 Task: Move the task Create a new online platform for online nutrition coaching to the section To-Do in the project BlueChip and sort the tasks in the project by Last modified on
Action: Mouse moved to (605, 380)
Screenshot: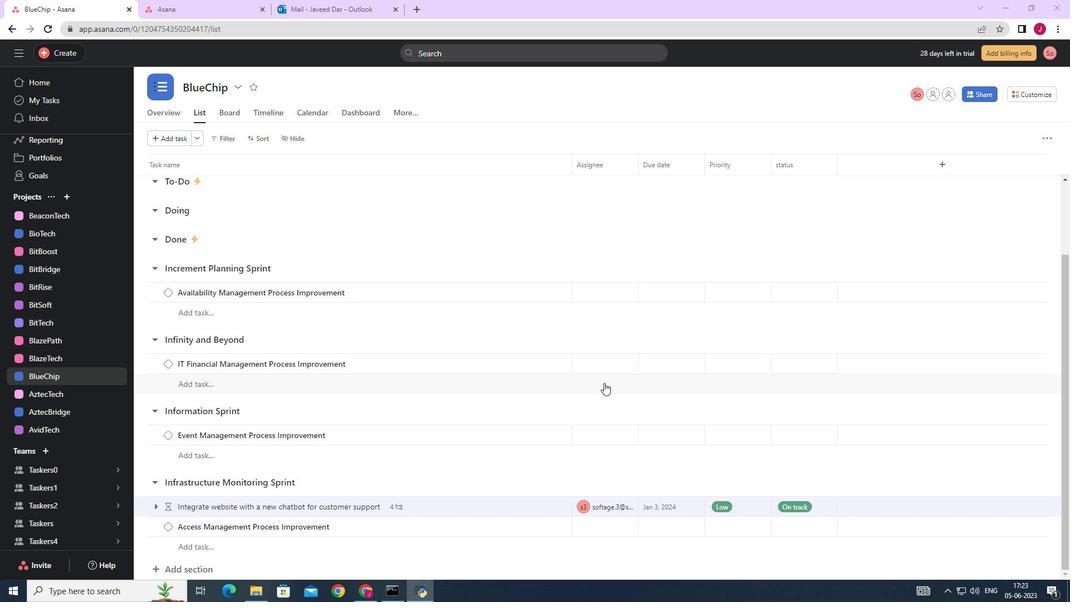 
Action: Mouse scrolled (605, 379) with delta (0, 0)
Screenshot: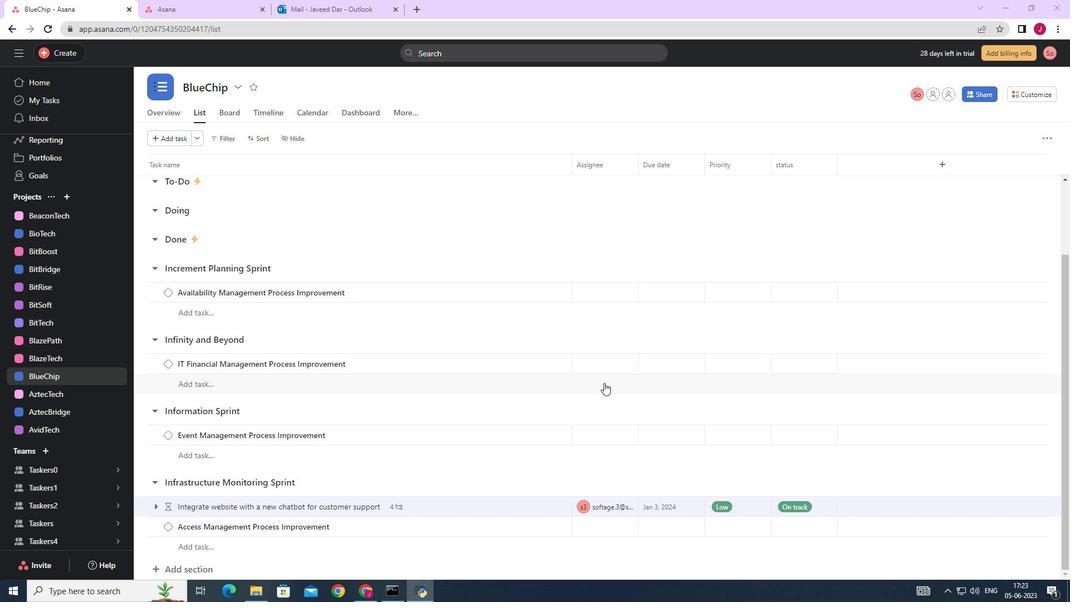 
Action: Mouse scrolled (605, 379) with delta (0, 0)
Screenshot: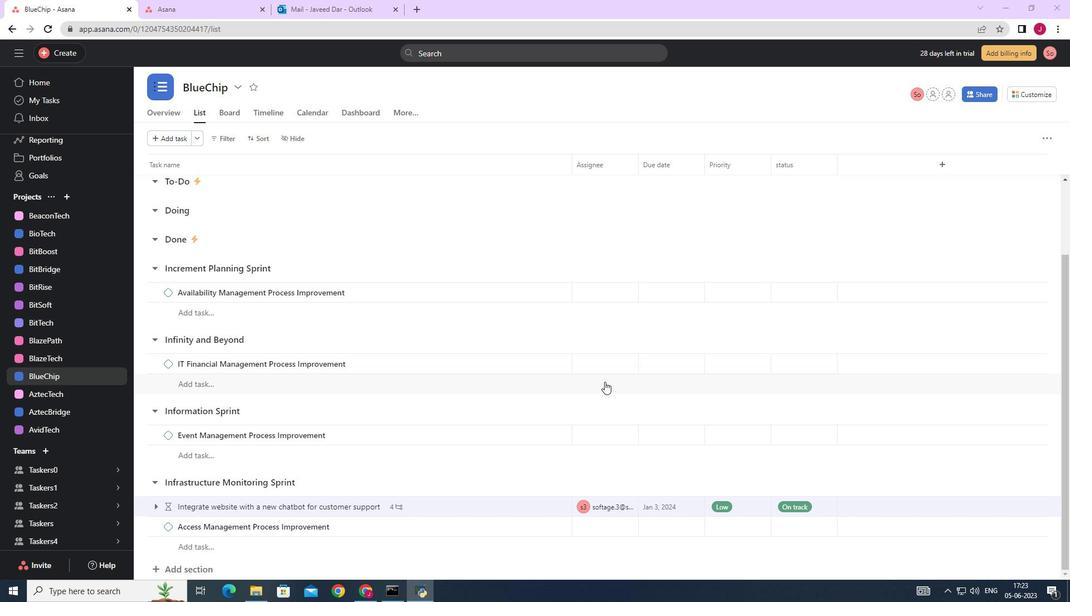 
Action: Mouse scrolled (605, 379) with delta (0, 0)
Screenshot: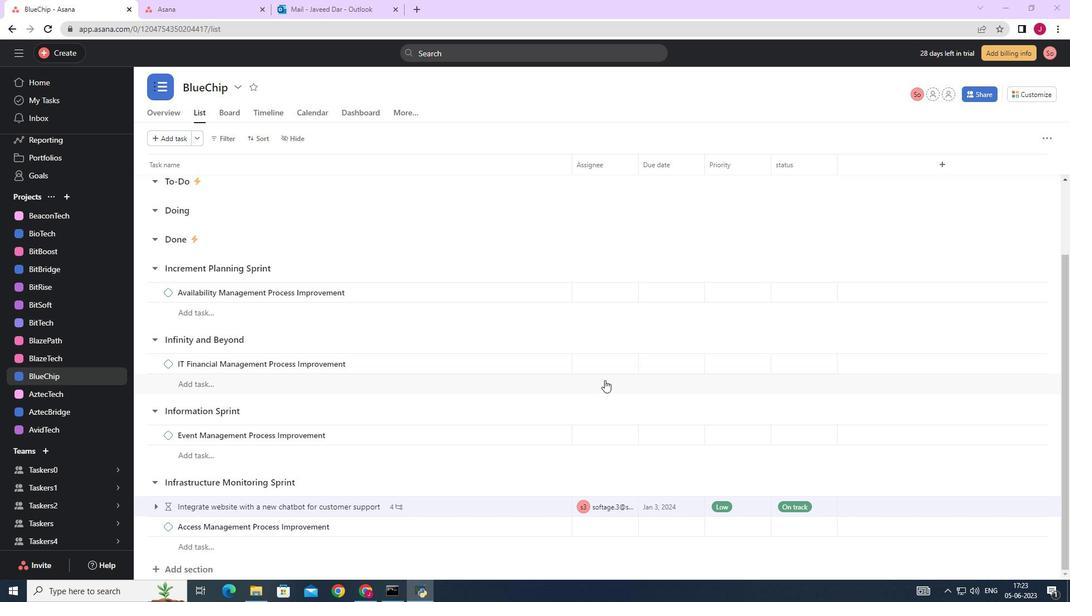 
Action: Mouse scrolled (605, 379) with delta (0, 0)
Screenshot: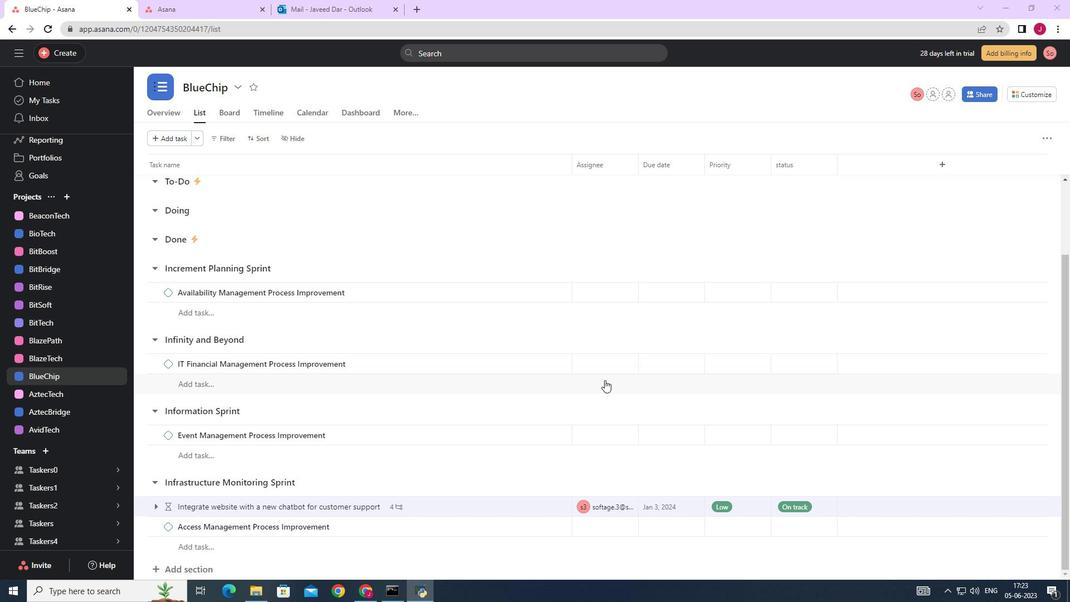 
Action: Mouse moved to (605, 379)
Screenshot: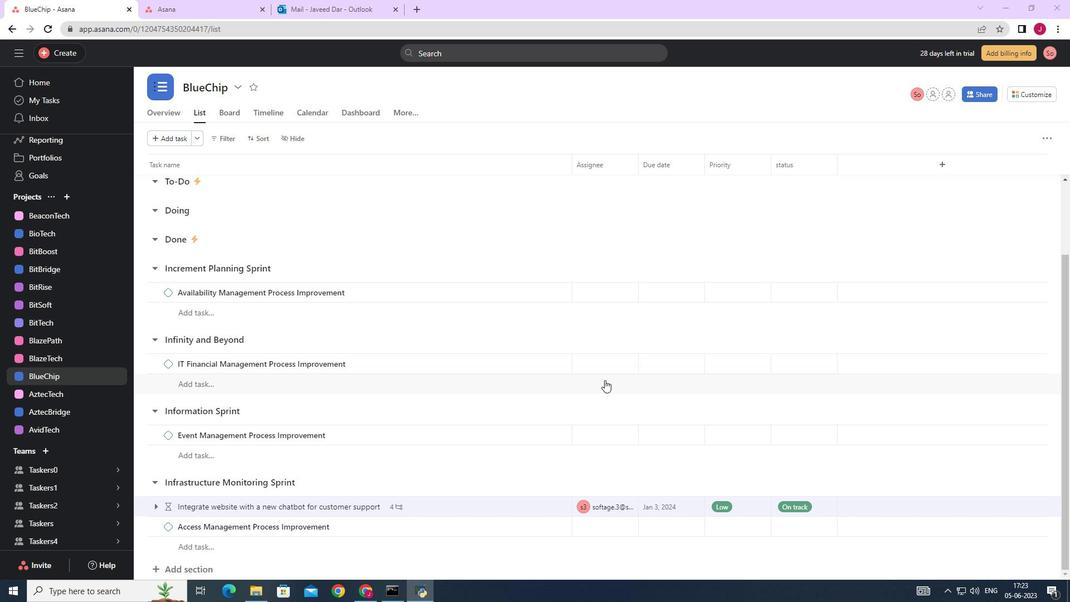 
Action: Mouse scrolled (605, 380) with delta (0, 0)
Screenshot: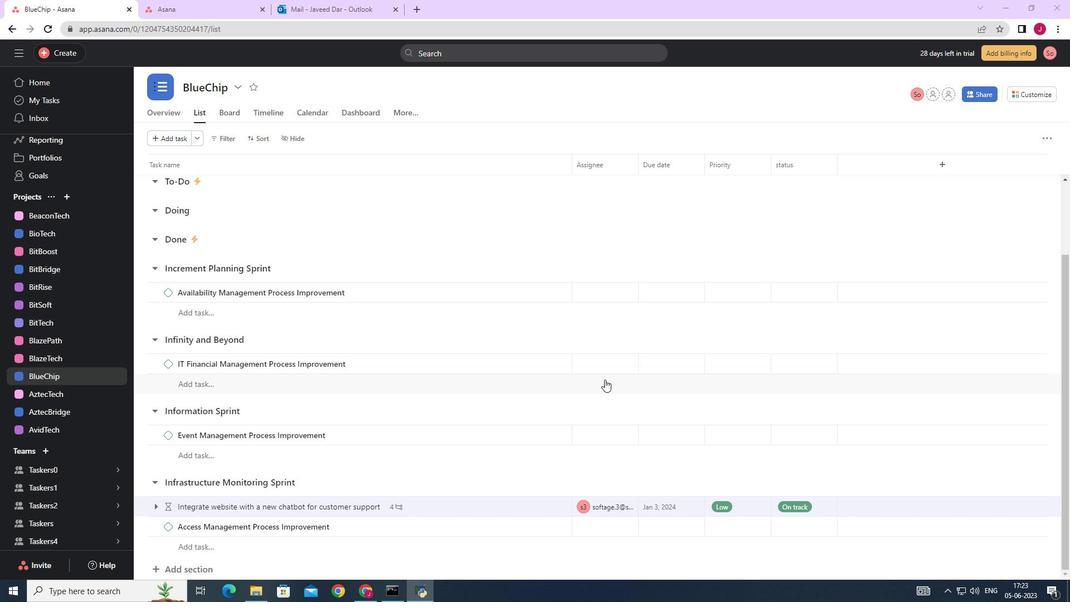 
Action: Mouse scrolled (605, 380) with delta (0, 0)
Screenshot: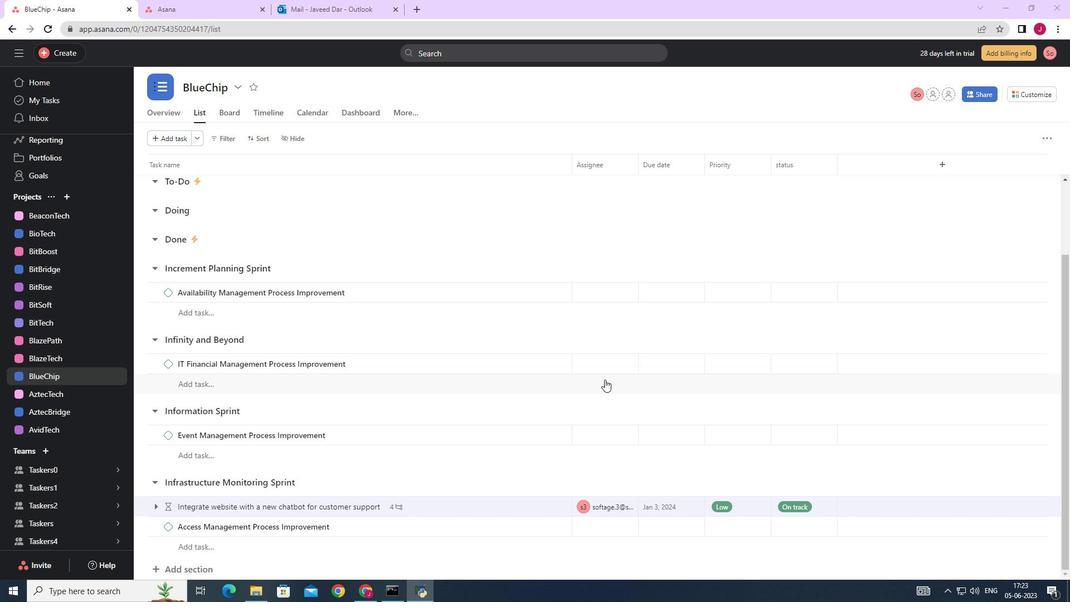 
Action: Mouse scrolled (605, 380) with delta (0, 0)
Screenshot: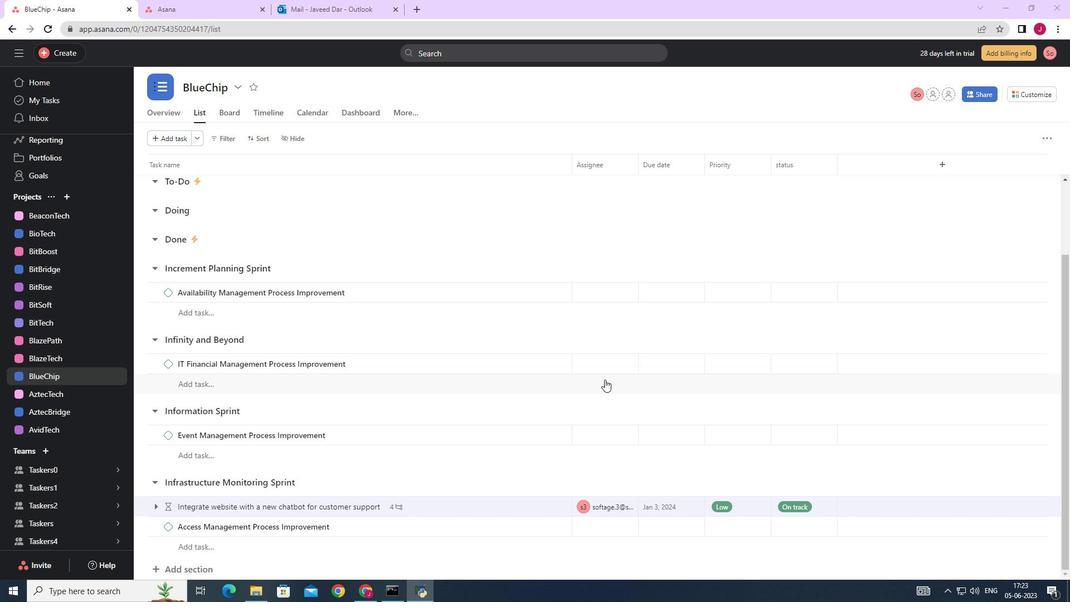 
Action: Mouse scrolled (605, 380) with delta (0, 0)
Screenshot: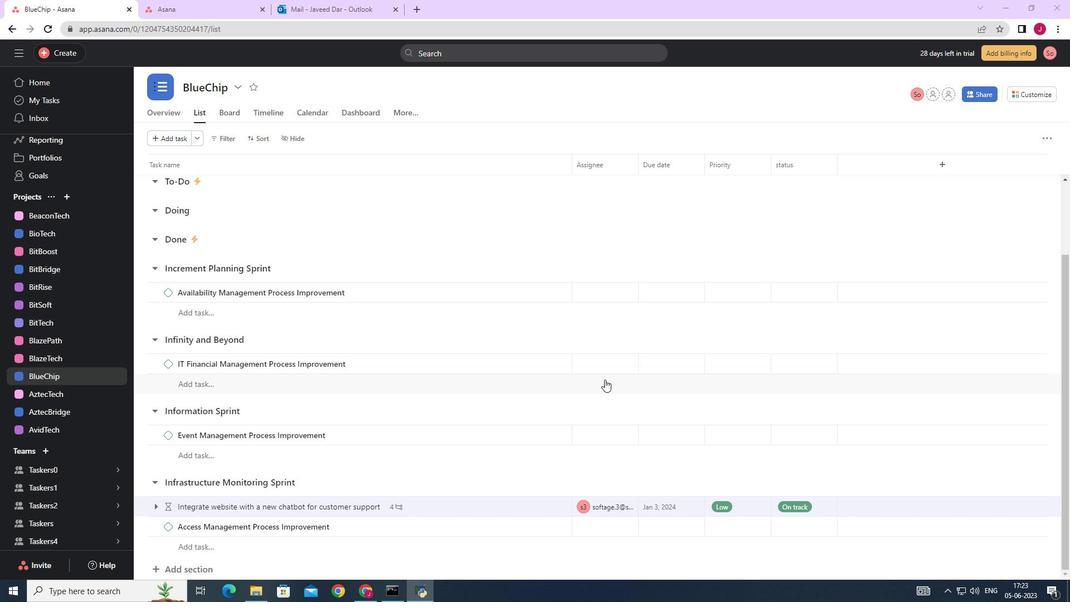 
Action: Mouse moved to (598, 372)
Screenshot: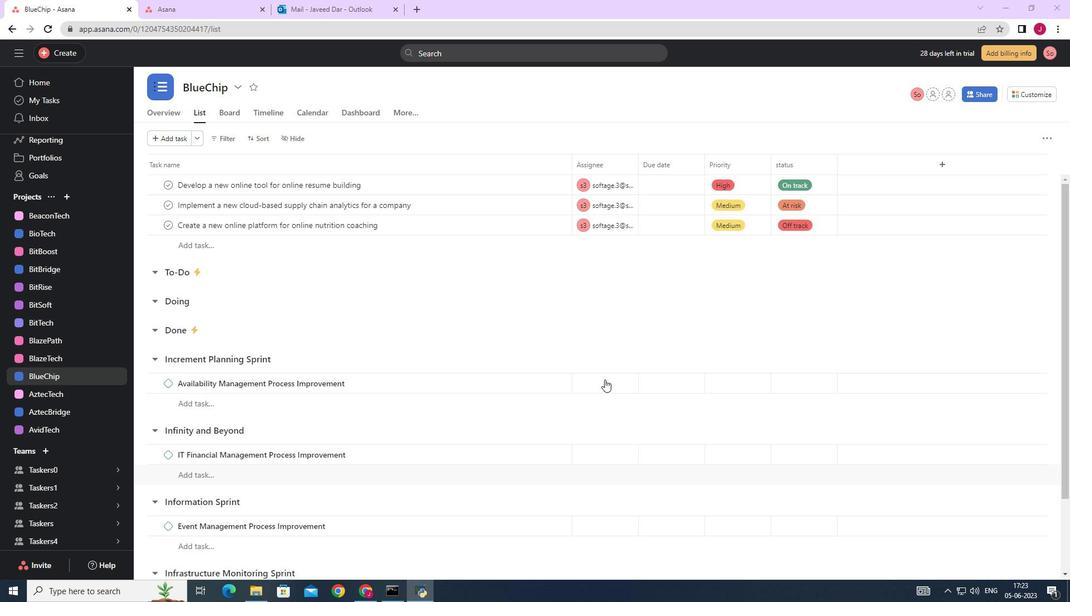 
Action: Mouse scrolled (599, 372) with delta (0, 0)
Screenshot: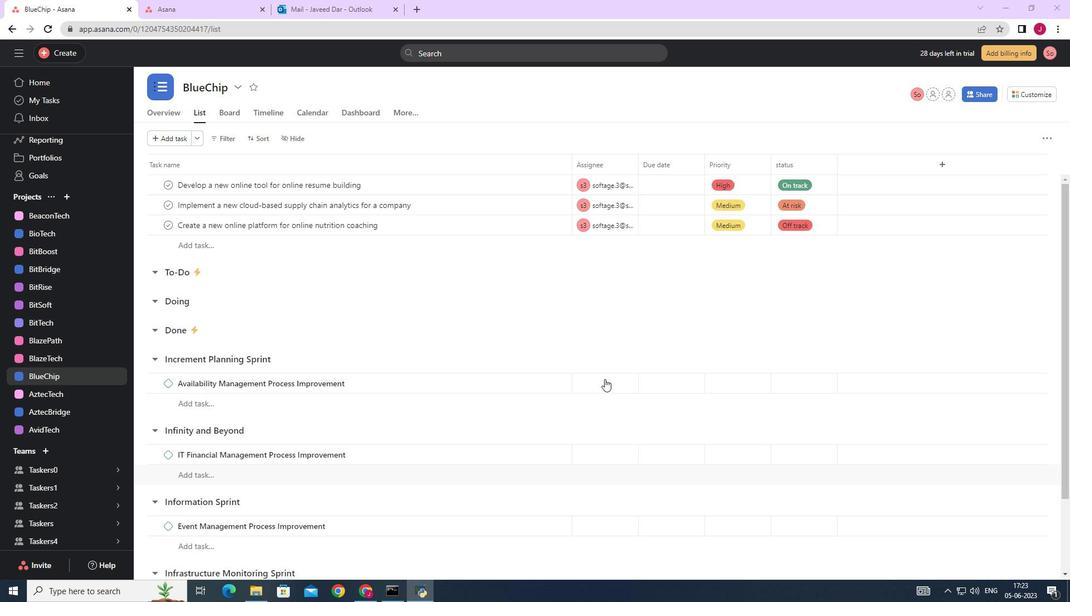 
Action: Mouse moved to (598, 372)
Screenshot: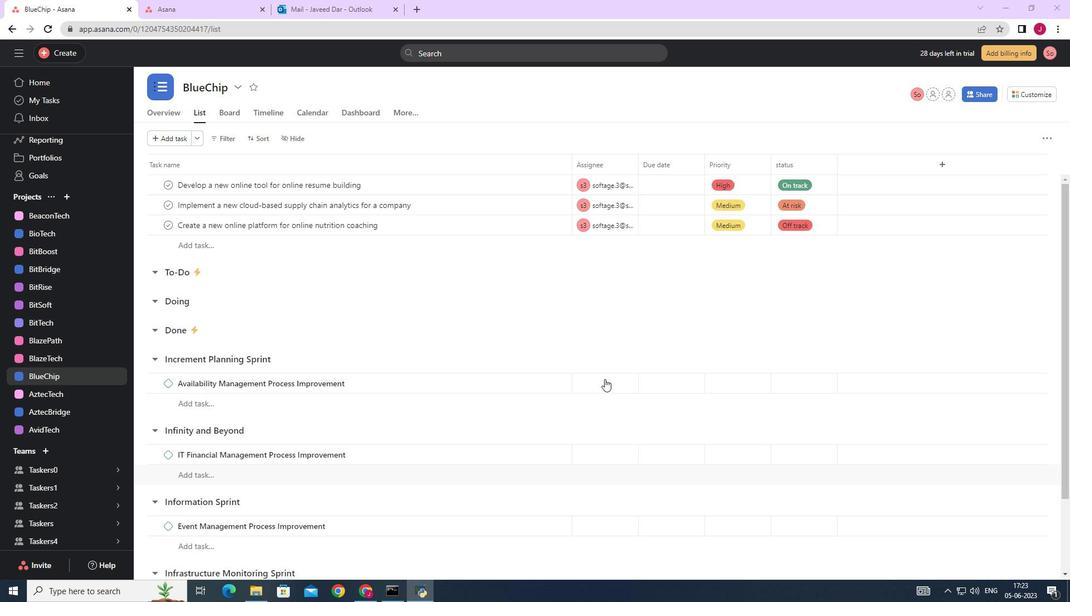 
Action: Mouse scrolled (599, 372) with delta (0, 0)
Screenshot: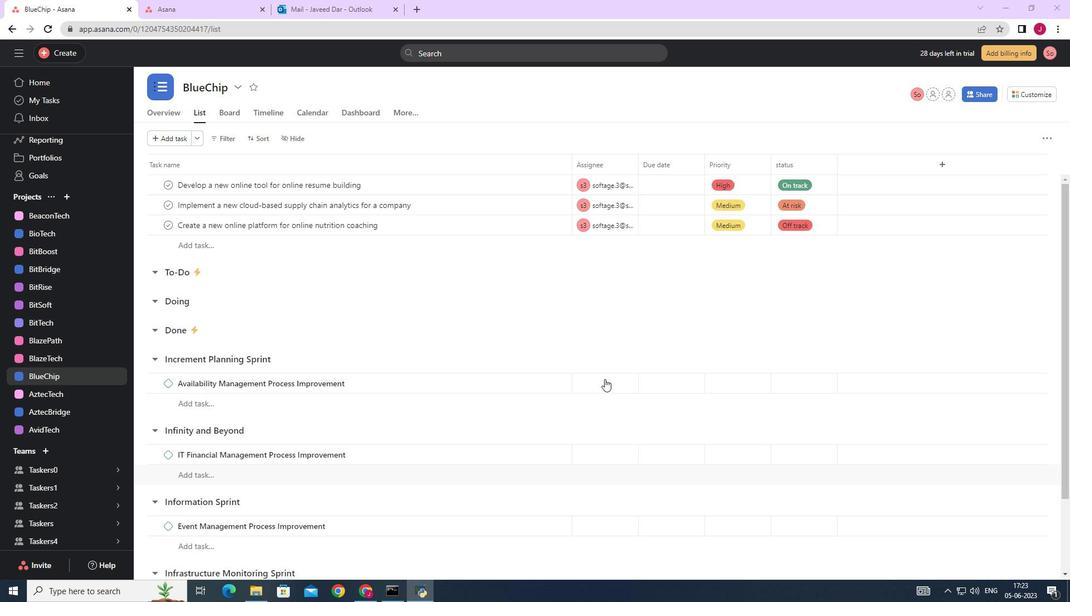 
Action: Mouse moved to (598, 372)
Screenshot: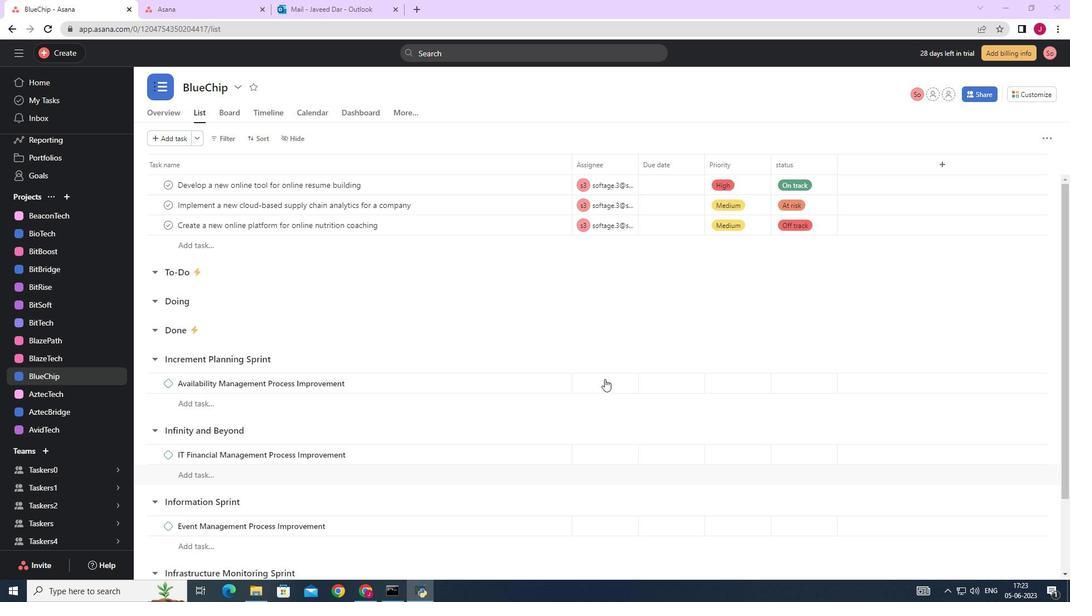 
Action: Mouse scrolled (599, 372) with delta (0, 0)
Screenshot: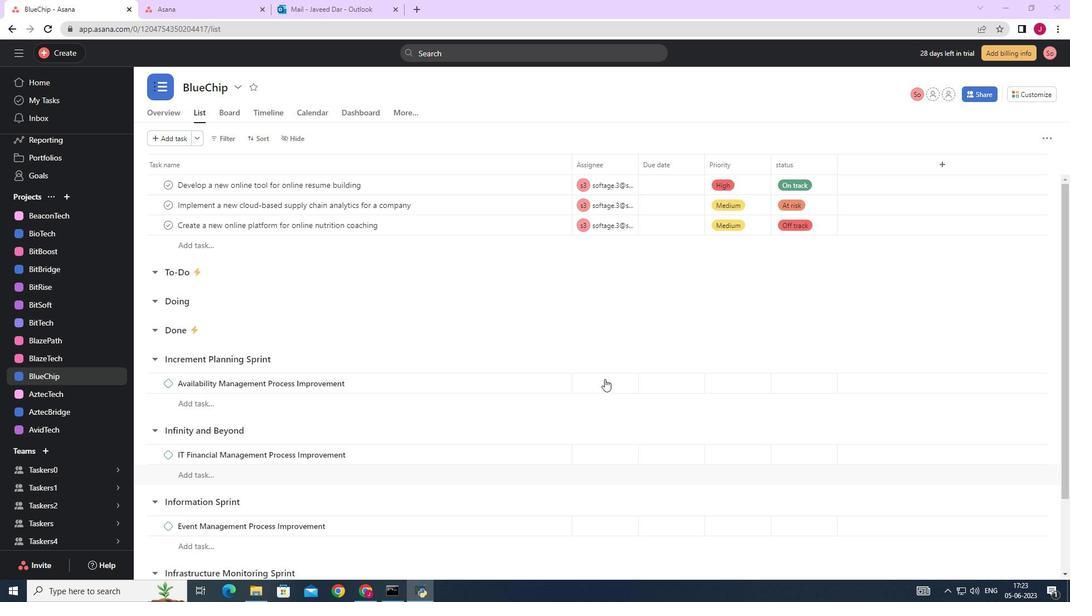 
Action: Mouse moved to (596, 372)
Screenshot: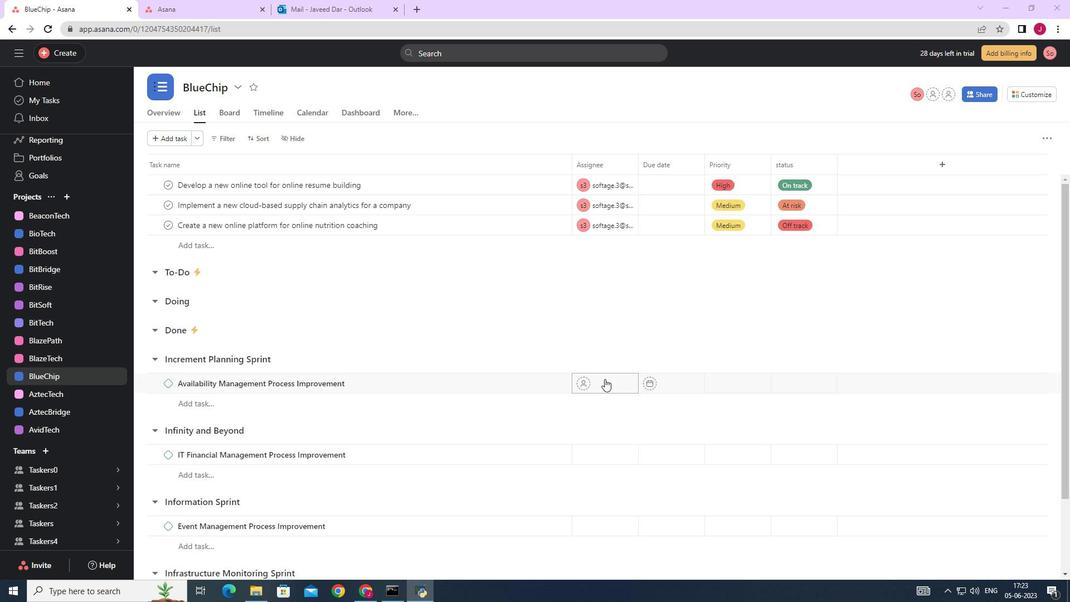 
Action: Mouse scrolled (598, 371) with delta (0, 0)
Screenshot: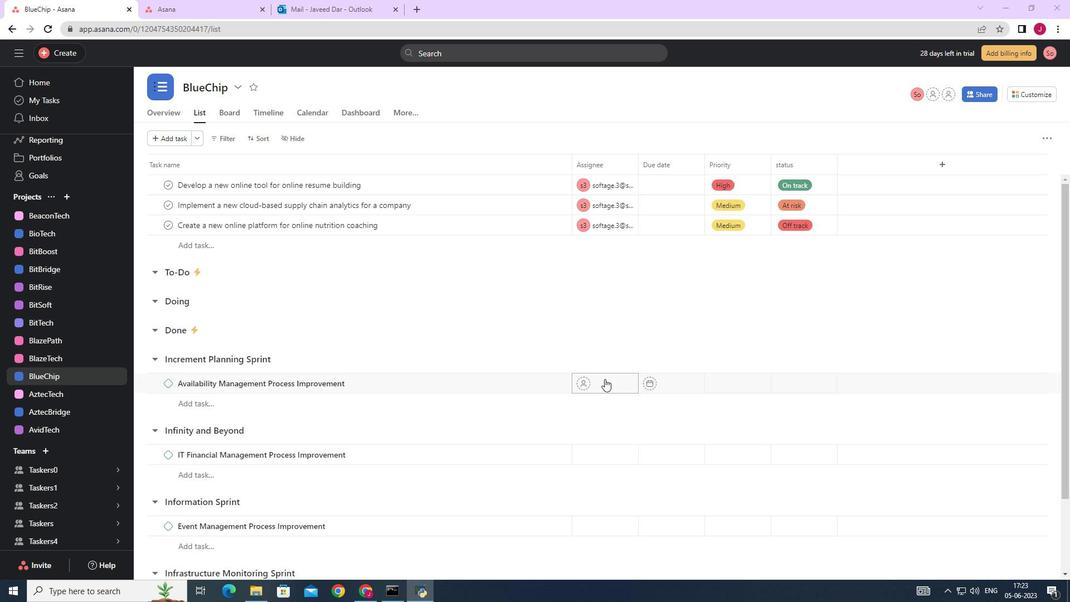 
Action: Mouse moved to (590, 368)
Screenshot: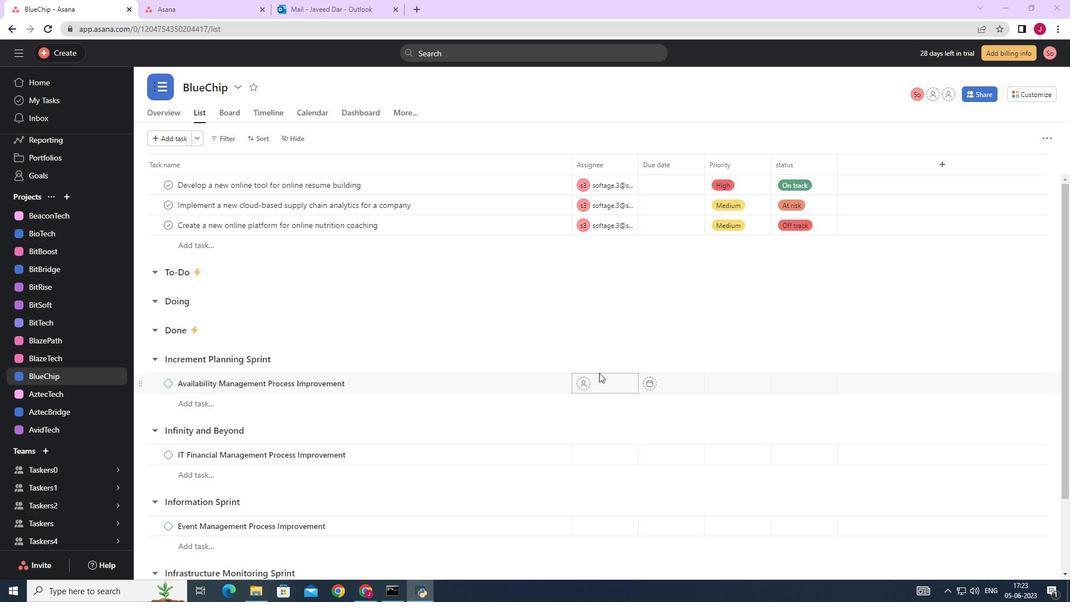 
Action: Mouse scrolled (590, 369) with delta (0, 0)
Screenshot: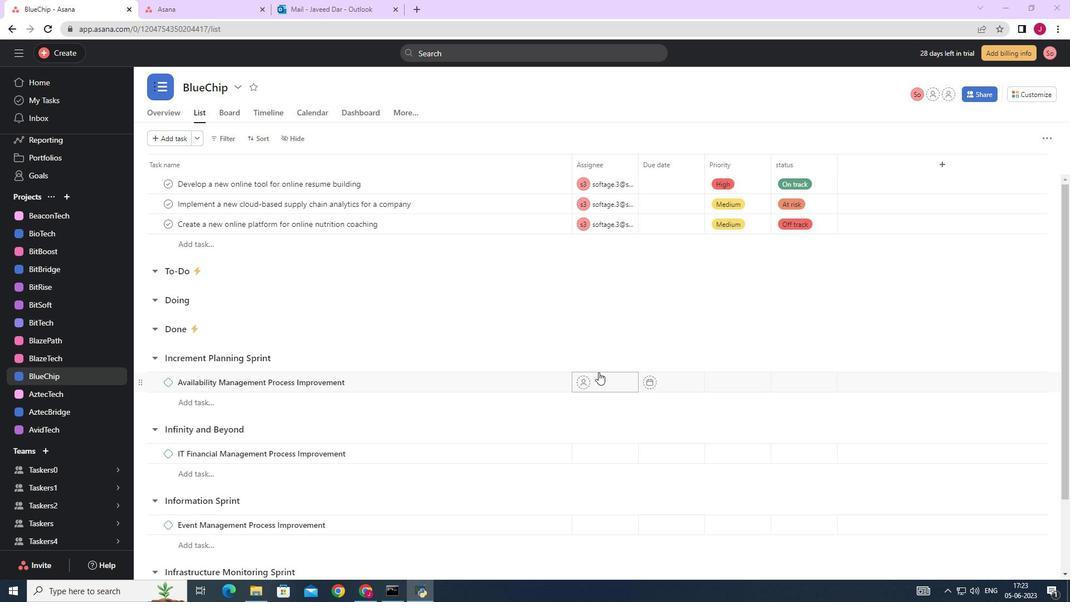 
Action: Mouse scrolled (590, 369) with delta (0, 0)
Screenshot: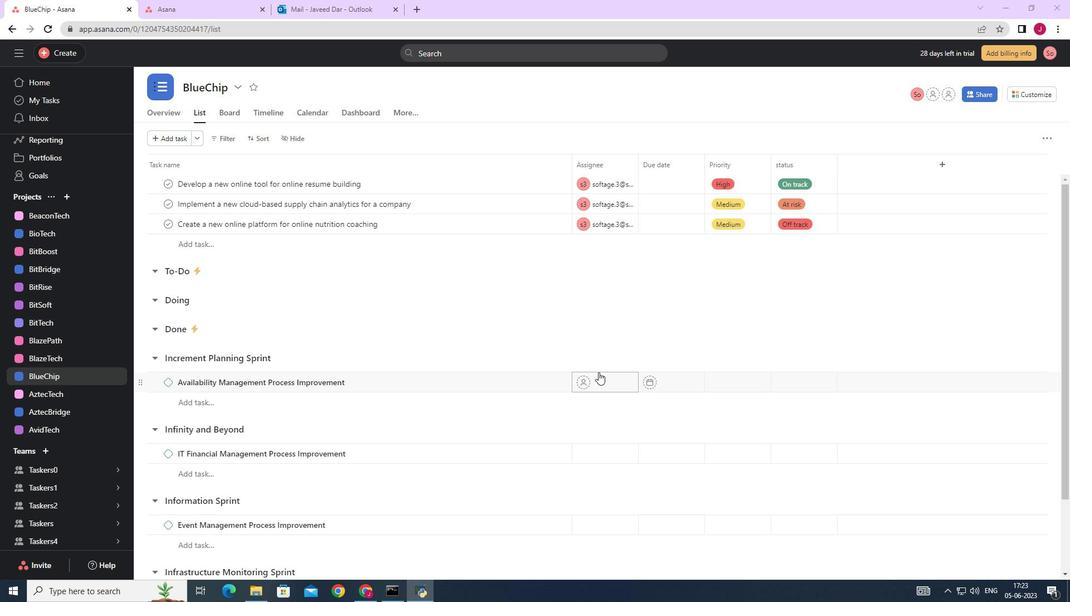 
Action: Mouse scrolled (590, 369) with delta (0, 0)
Screenshot: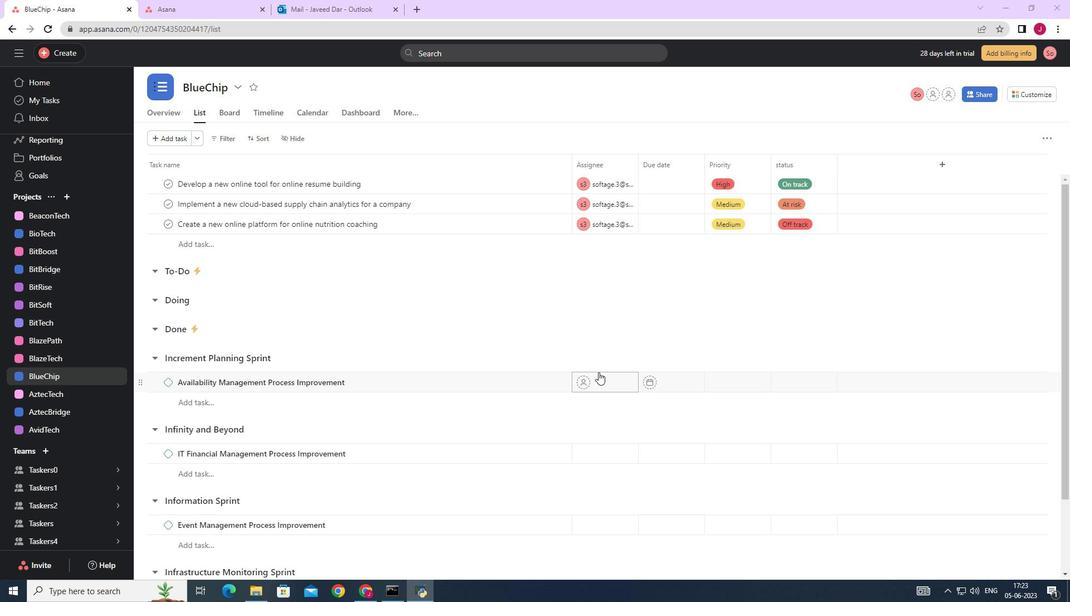 
Action: Mouse moved to (589, 368)
Screenshot: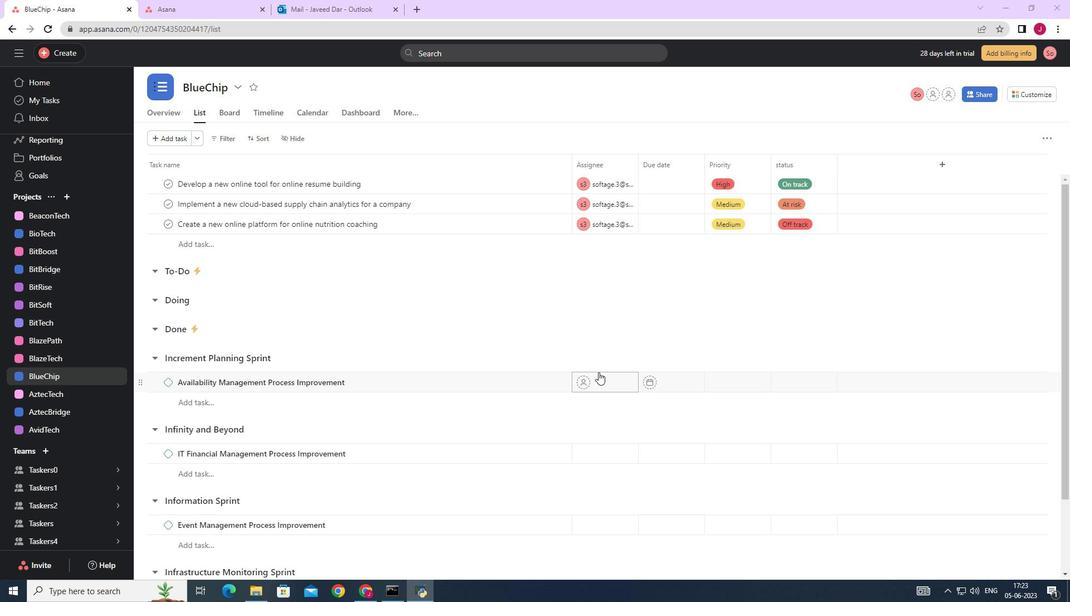 
Action: Mouse scrolled (589, 369) with delta (0, 0)
Screenshot: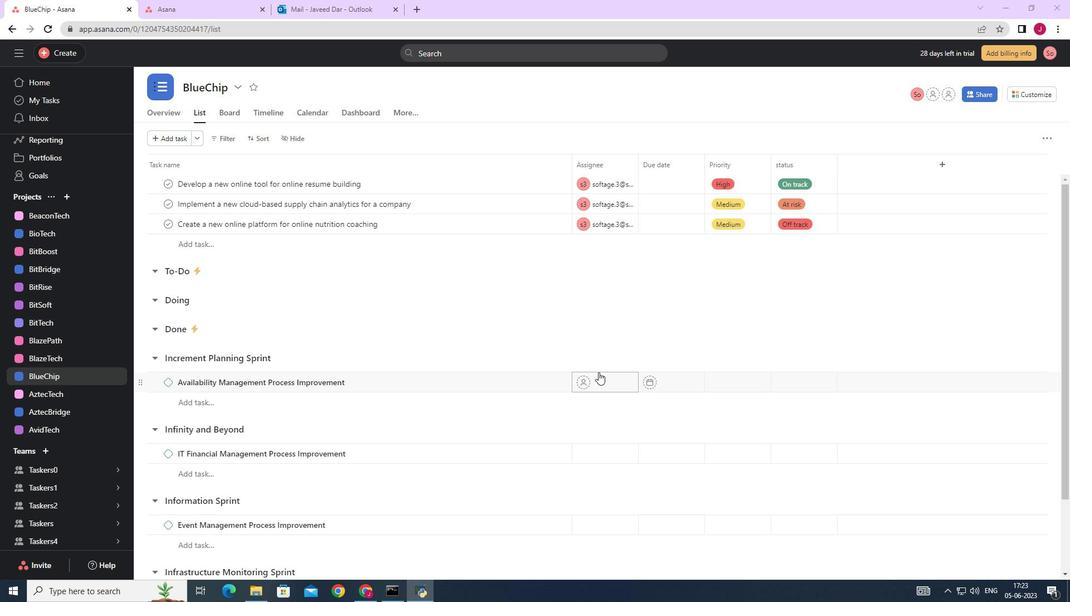 
Action: Mouse moved to (587, 364)
Screenshot: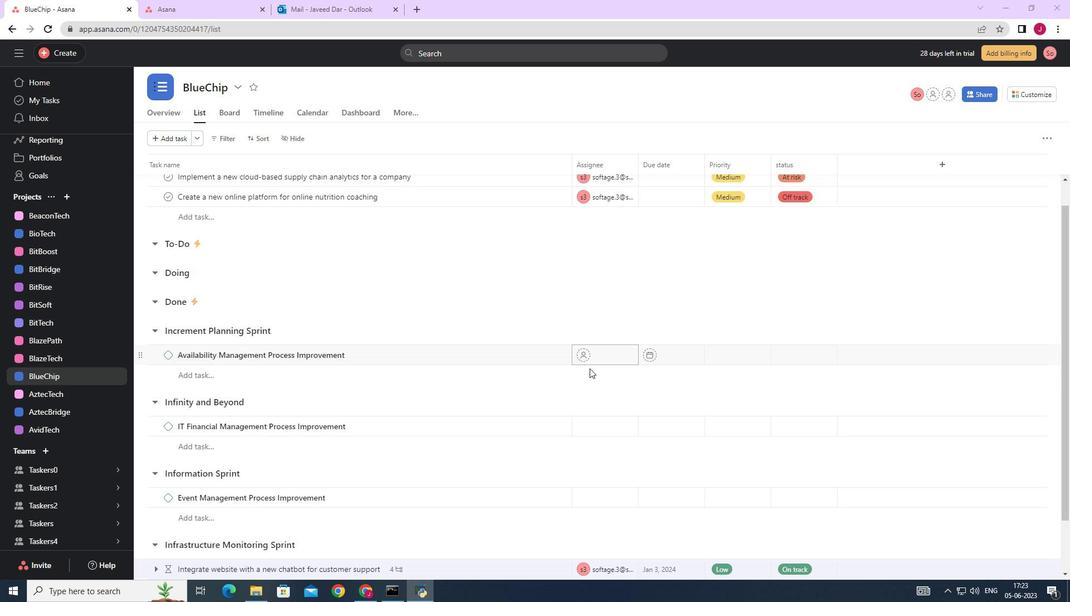 
Action: Mouse scrolled (588, 366) with delta (0, 0)
Screenshot: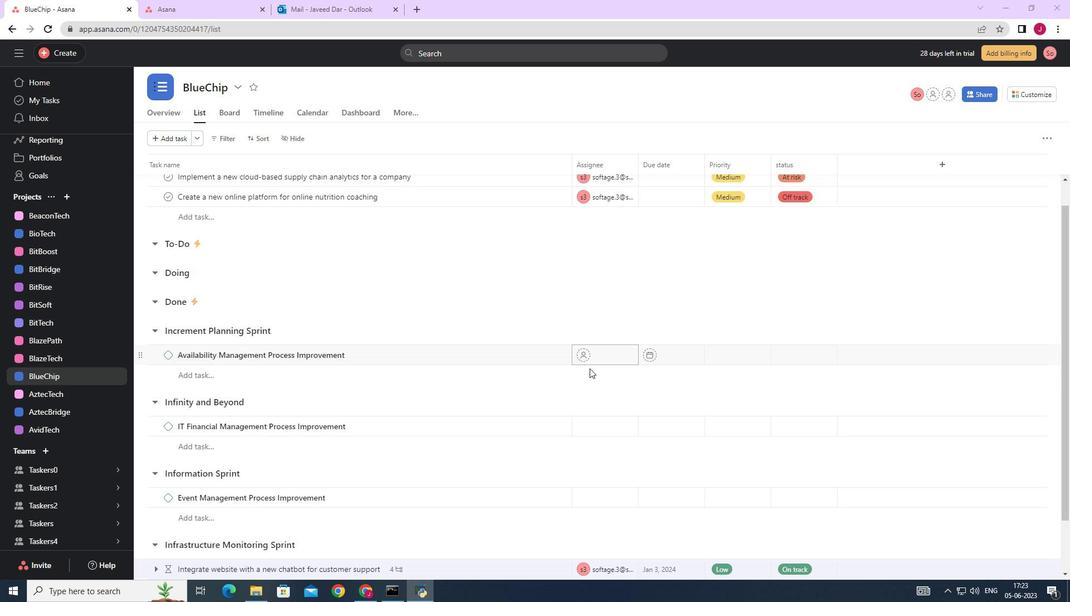 
Action: Mouse moved to (541, 225)
Screenshot: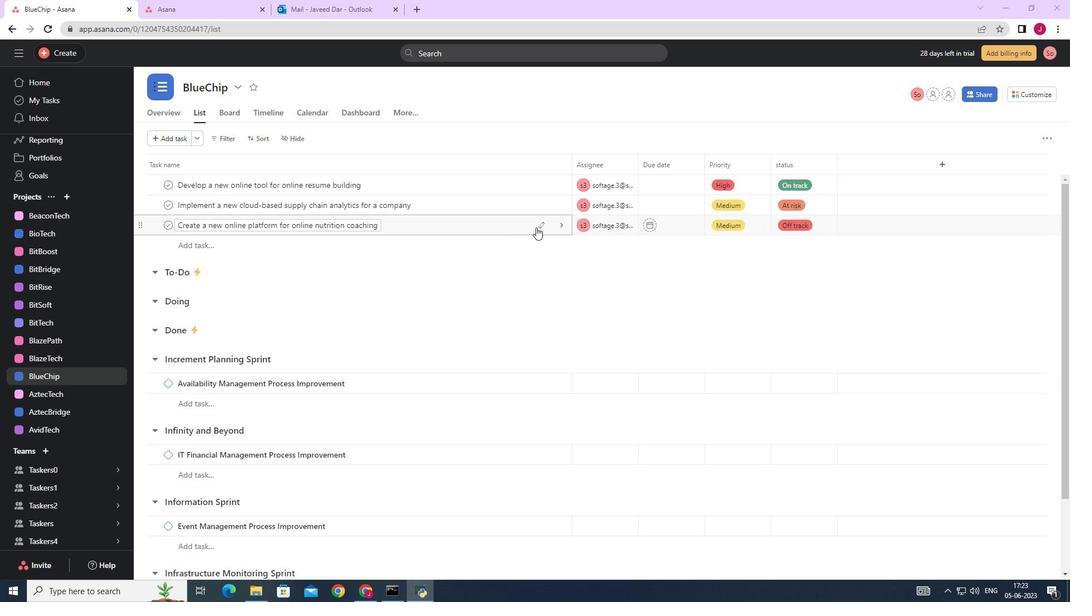 
Action: Mouse pressed left at (541, 225)
Screenshot: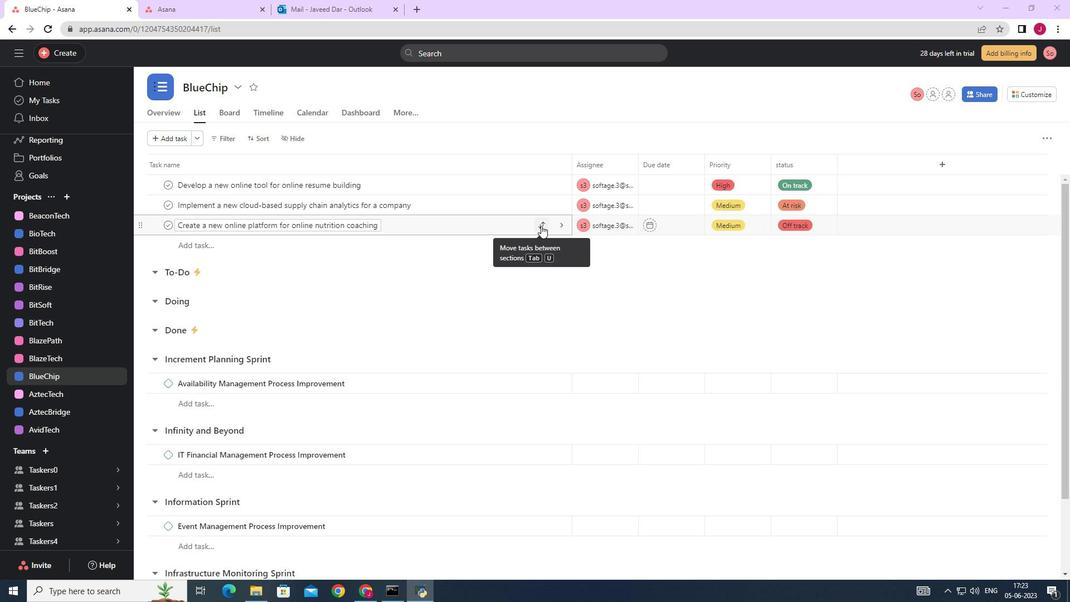 
Action: Mouse moved to (448, 286)
Screenshot: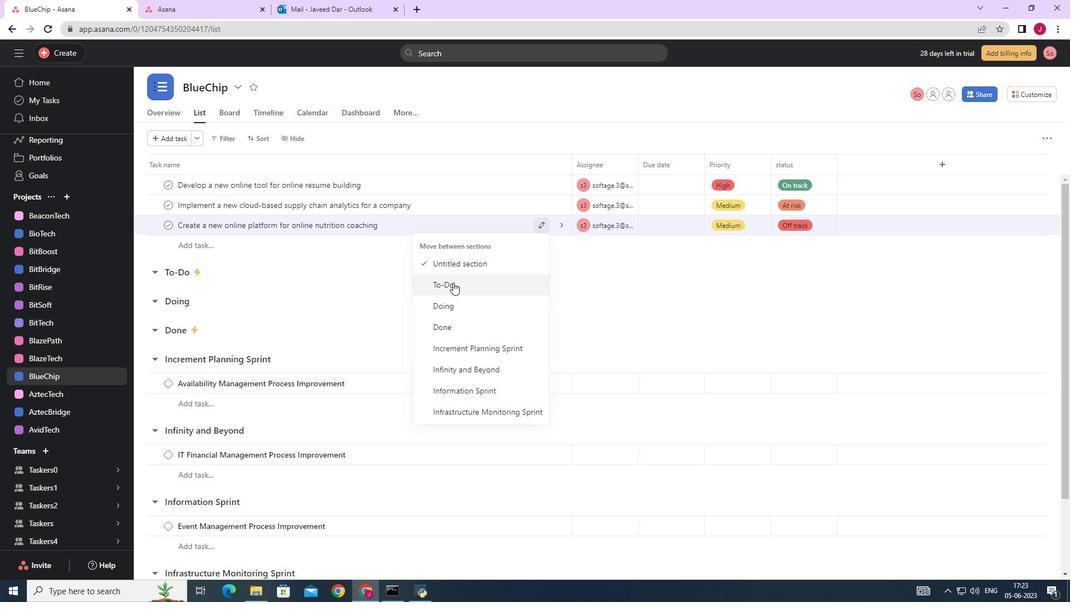 
Action: Mouse pressed left at (448, 286)
Screenshot: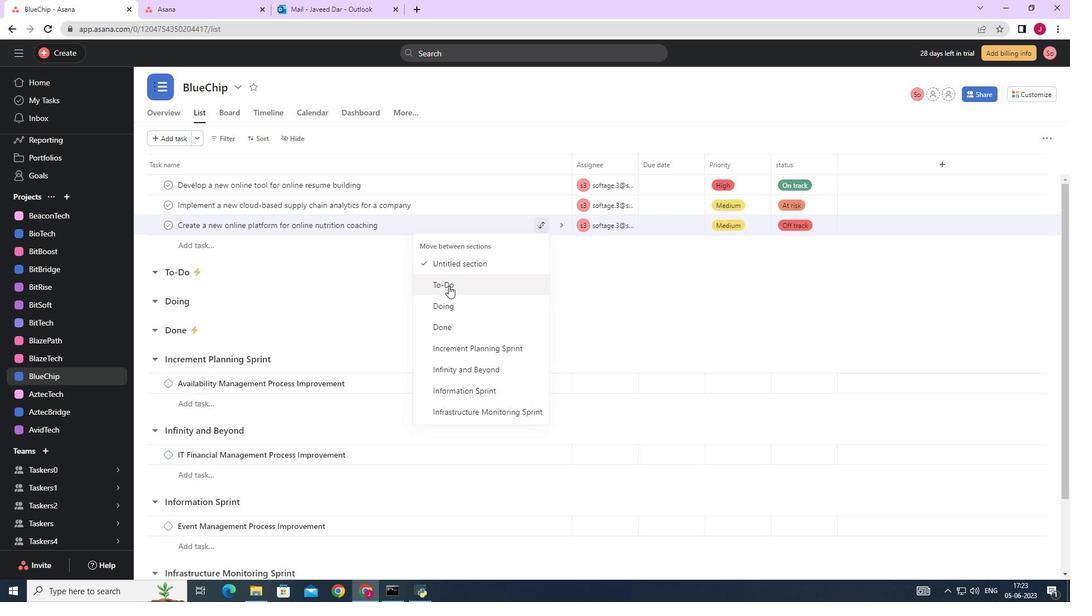 
Action: Mouse moved to (266, 138)
Screenshot: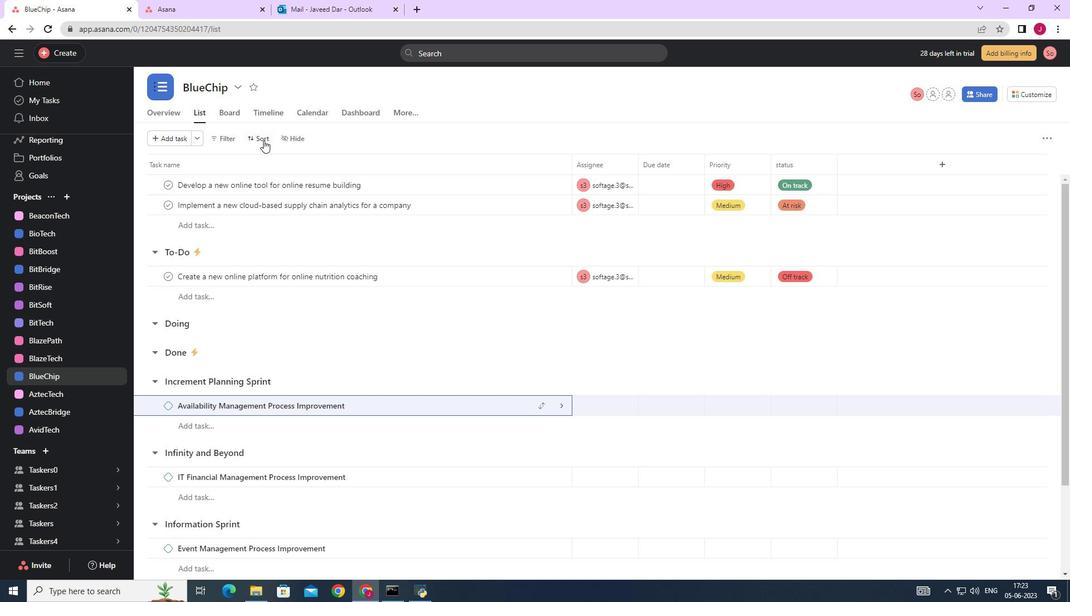 
Action: Mouse pressed left at (266, 138)
Screenshot: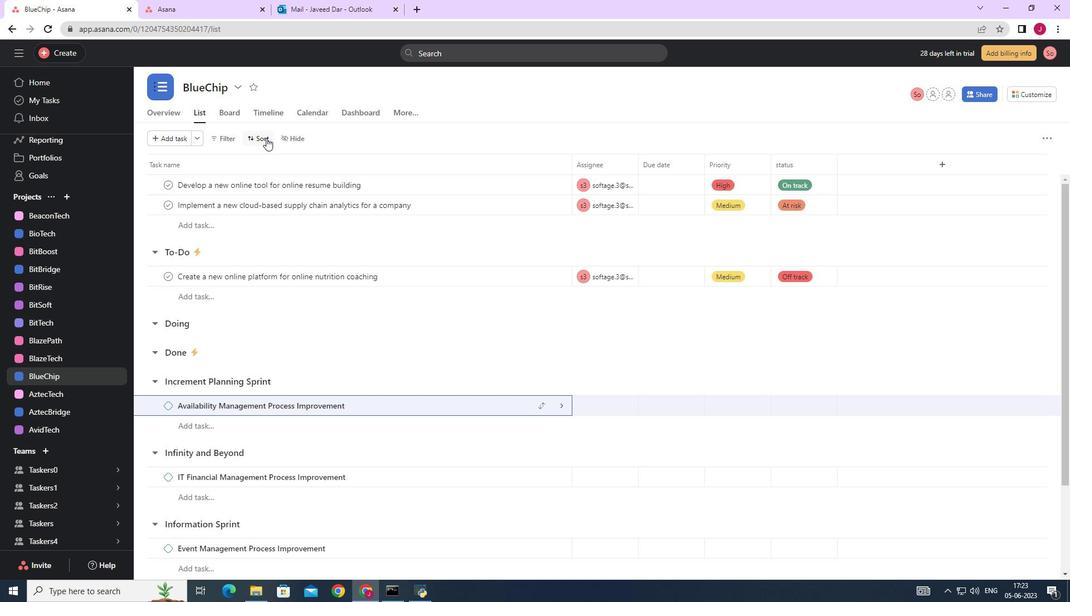 
Action: Mouse moved to (312, 292)
Screenshot: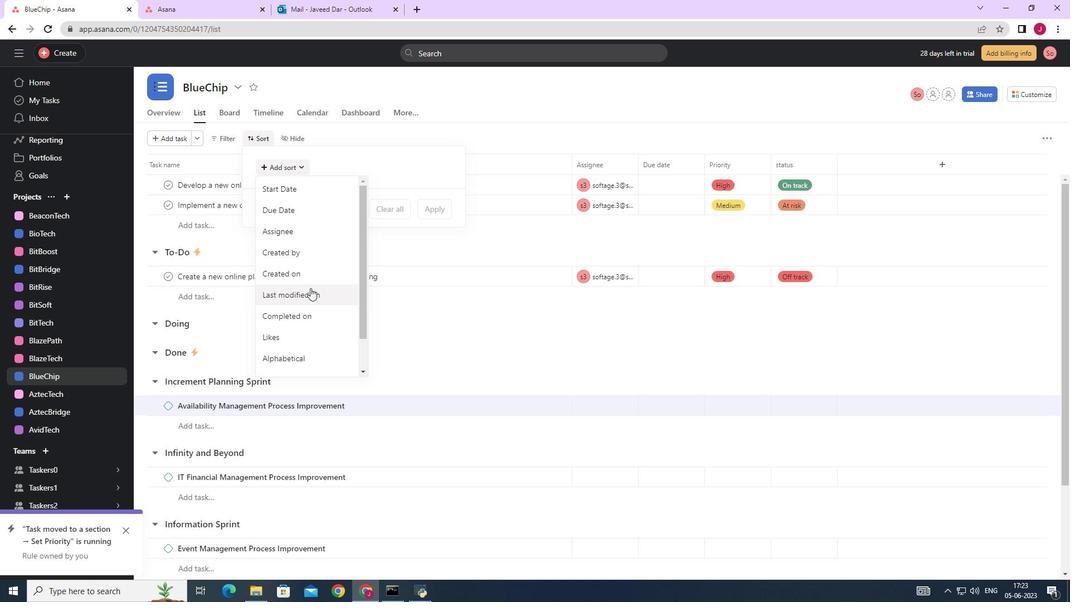 
Action: Mouse pressed left at (312, 292)
Screenshot: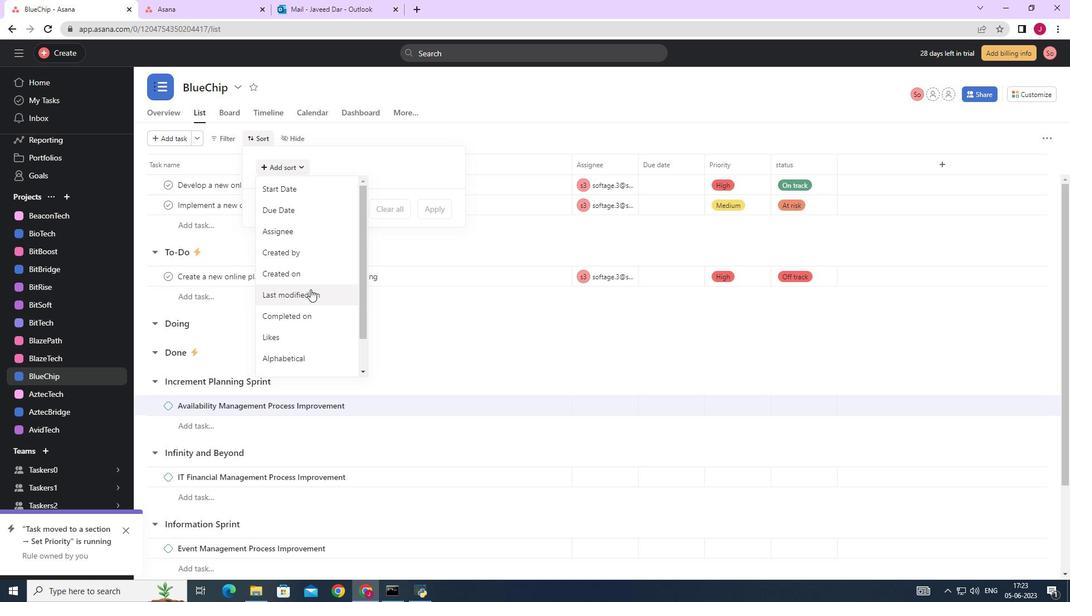
Action: Mouse moved to (432, 259)
Screenshot: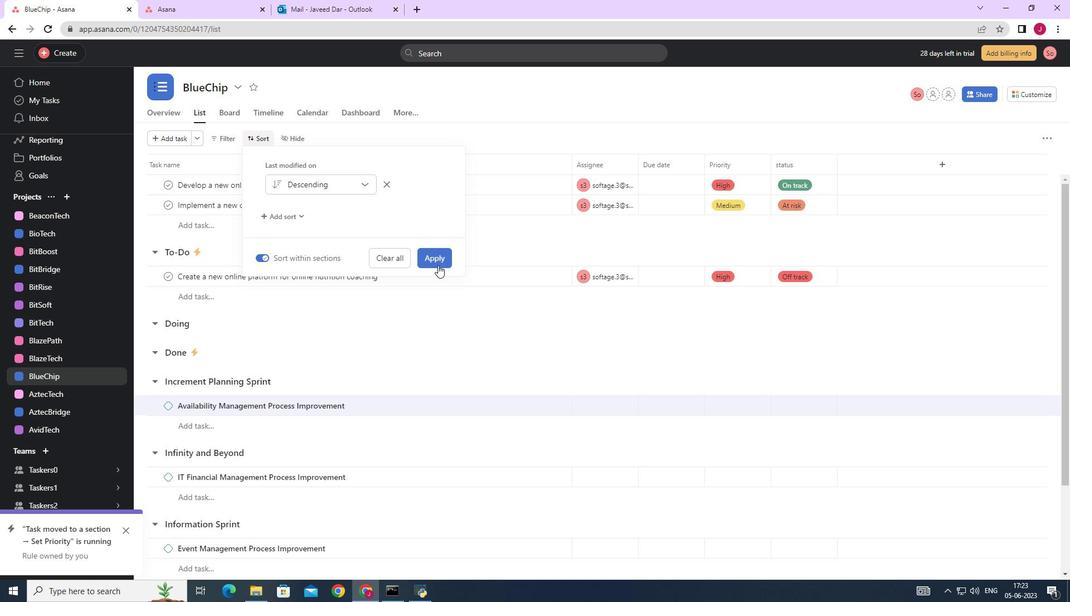 
Action: Mouse pressed left at (432, 259)
Screenshot: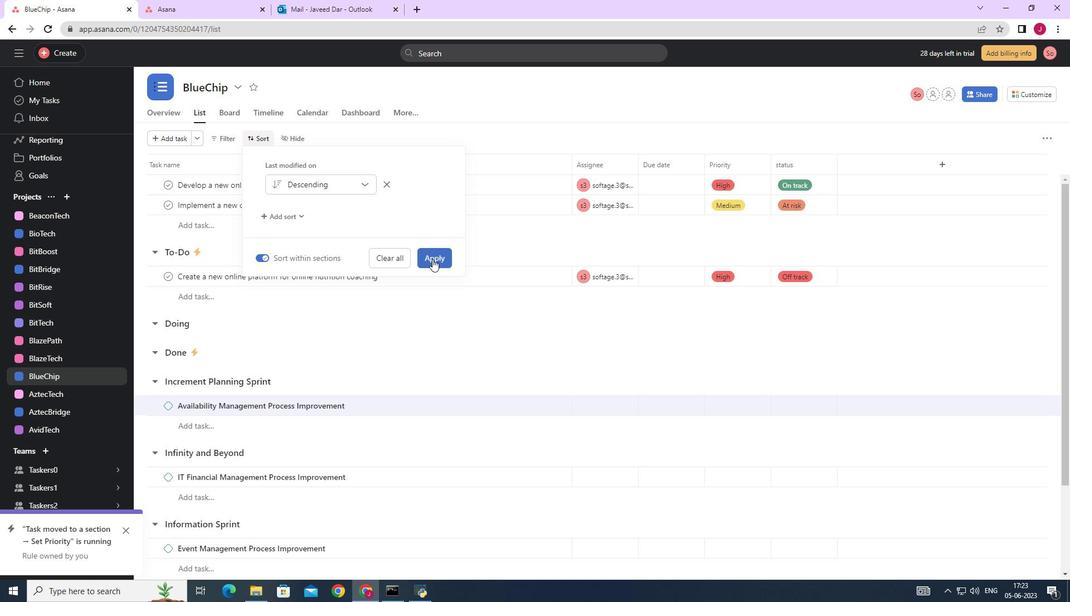 
Action: Mouse moved to (488, 330)
Screenshot: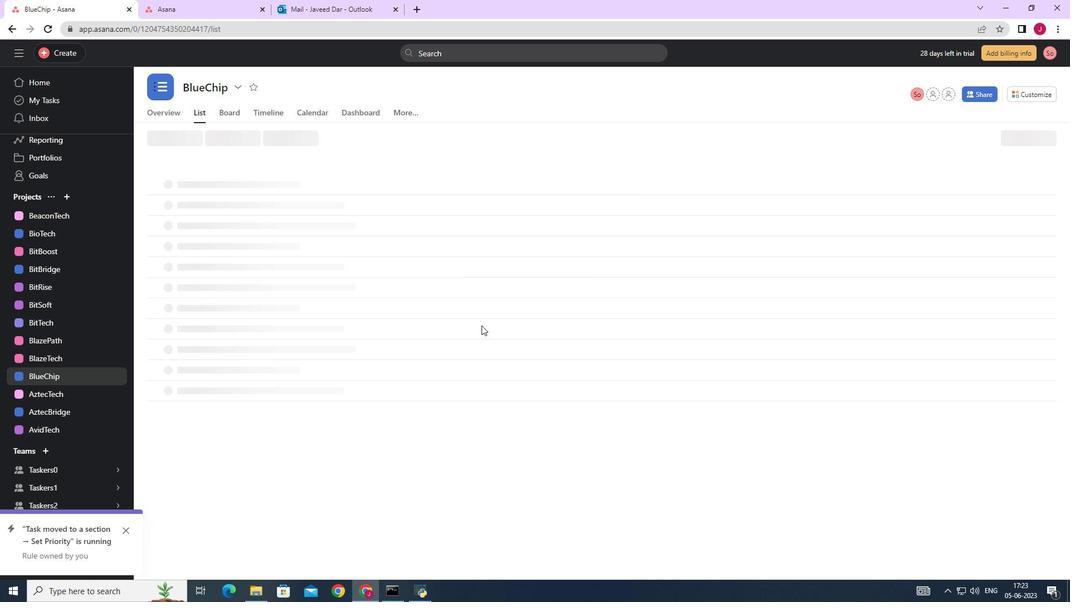 
